 Task: Add filter " -" in type.
Action: Mouse moved to (844, 268)
Screenshot: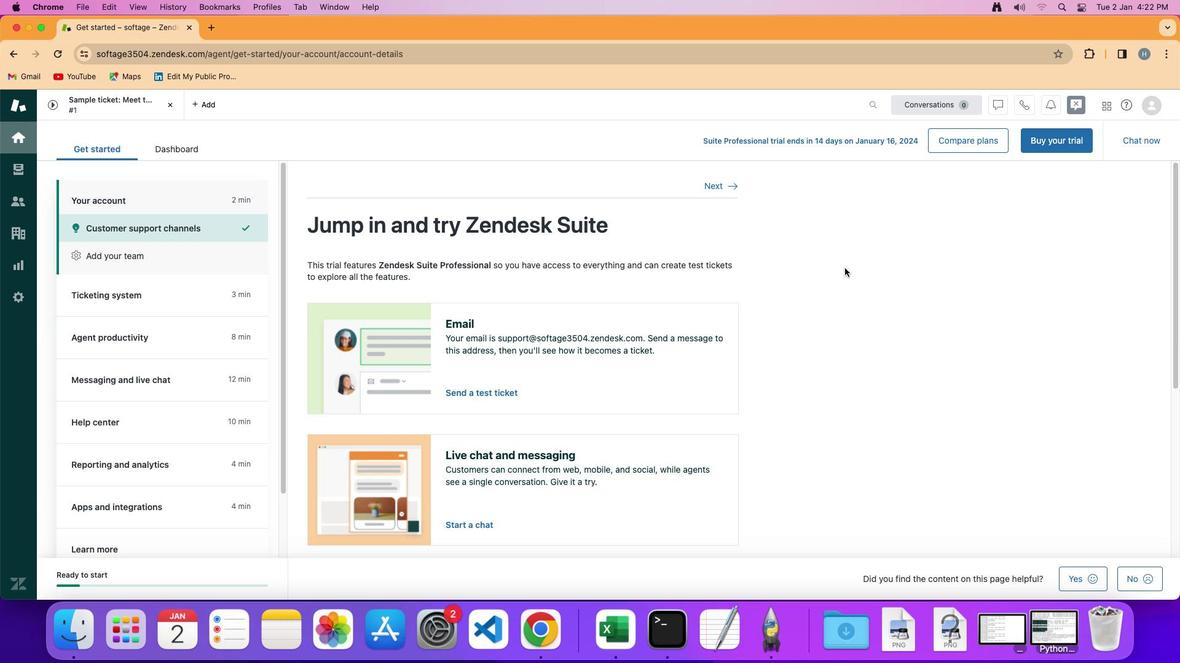 
Action: Mouse pressed left at (844, 268)
Screenshot: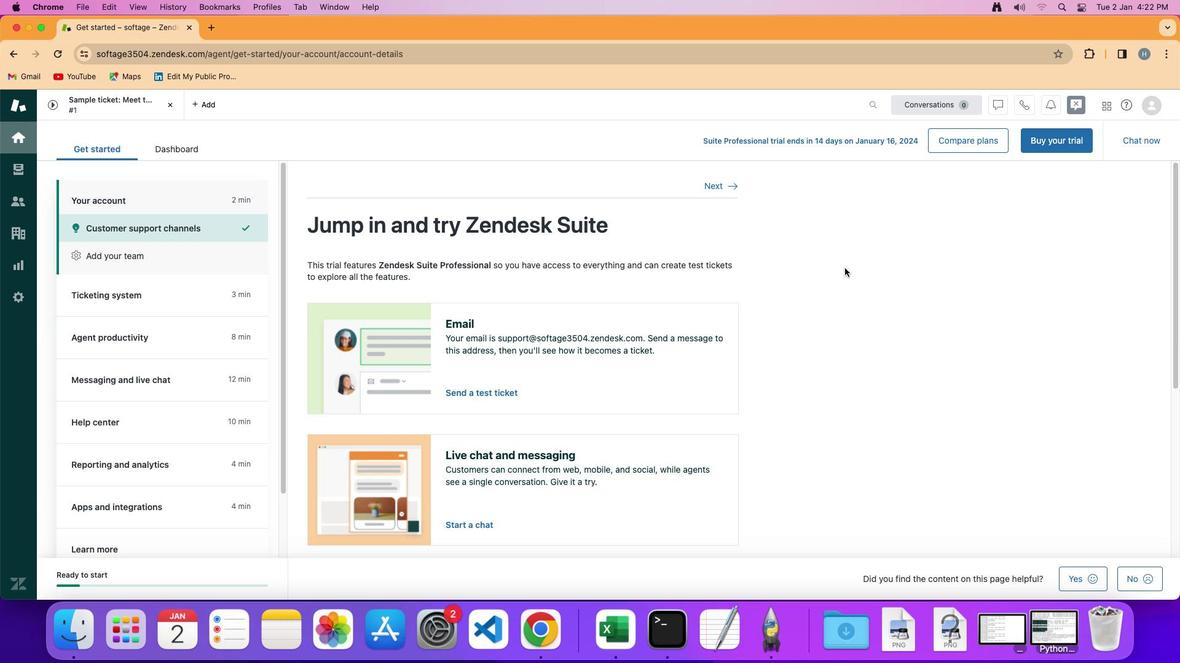 
Action: Mouse moved to (18, 164)
Screenshot: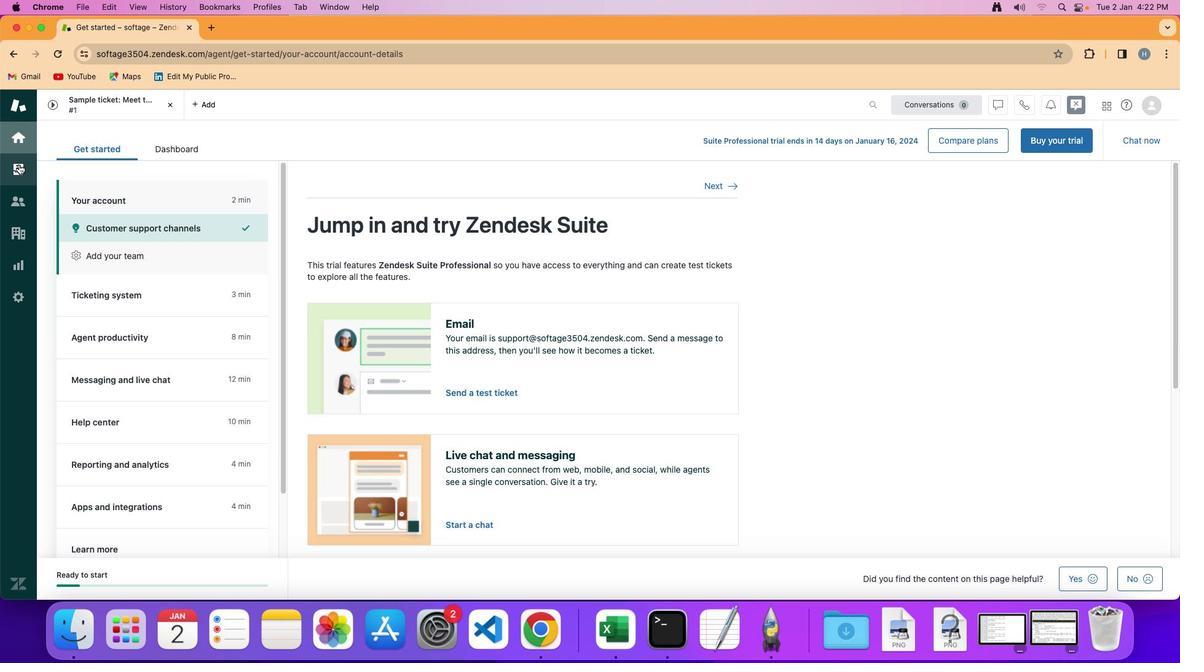 
Action: Mouse pressed left at (18, 164)
Screenshot: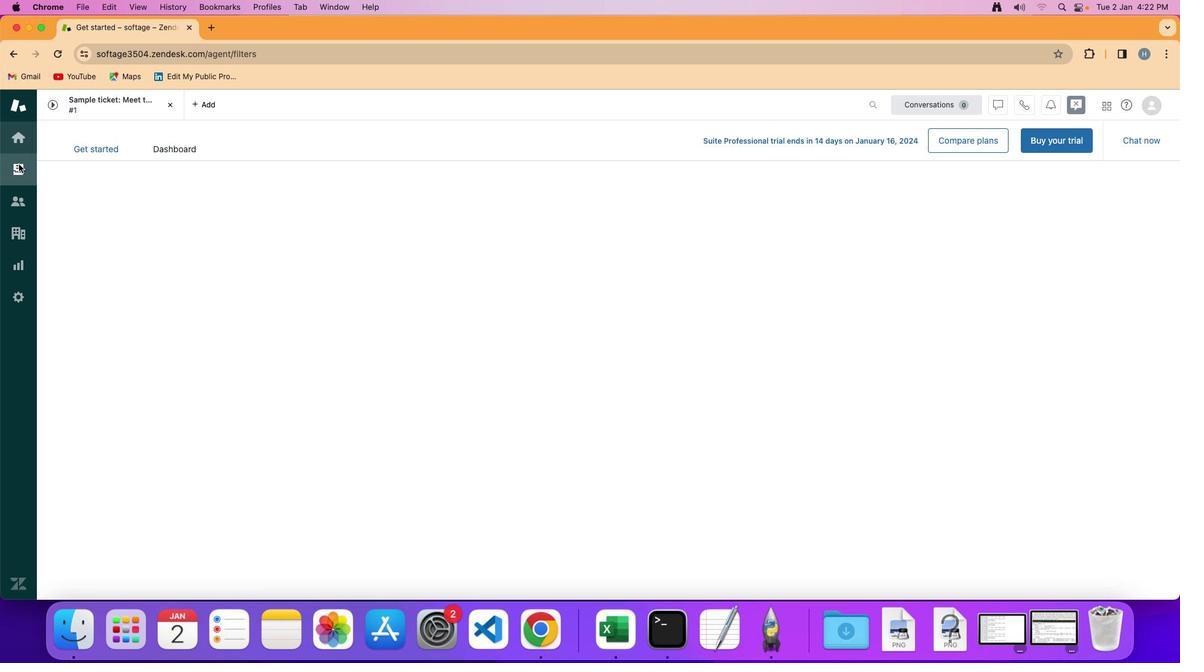 
Action: Mouse moved to (288, 181)
Screenshot: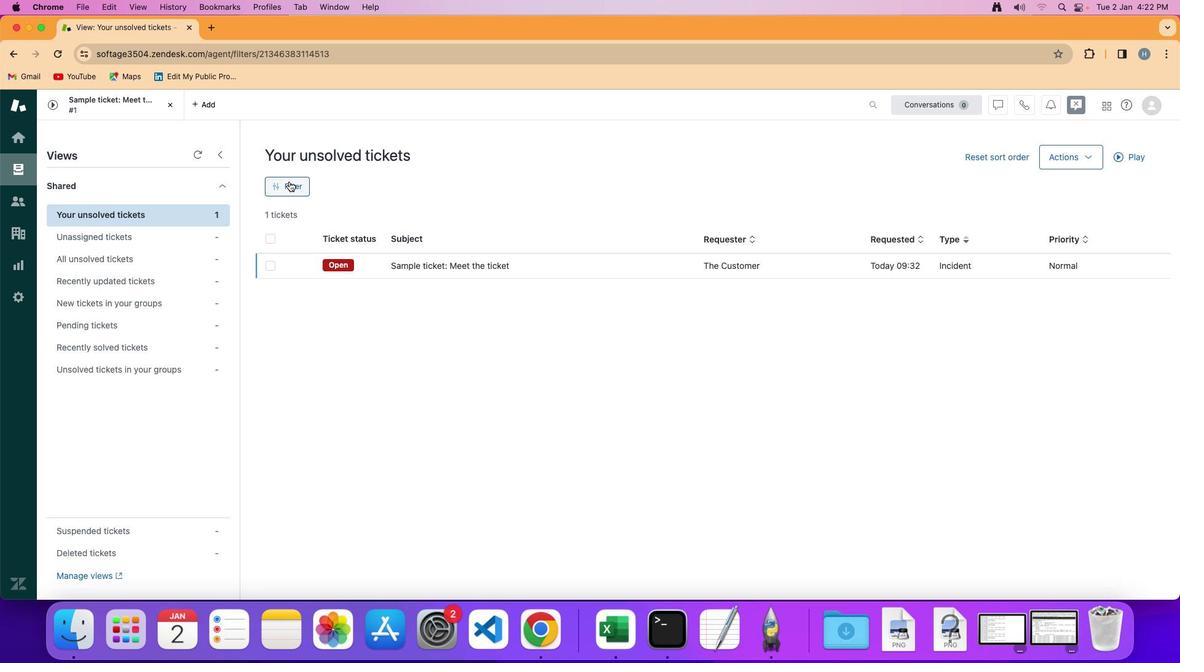 
Action: Mouse pressed left at (288, 181)
Screenshot: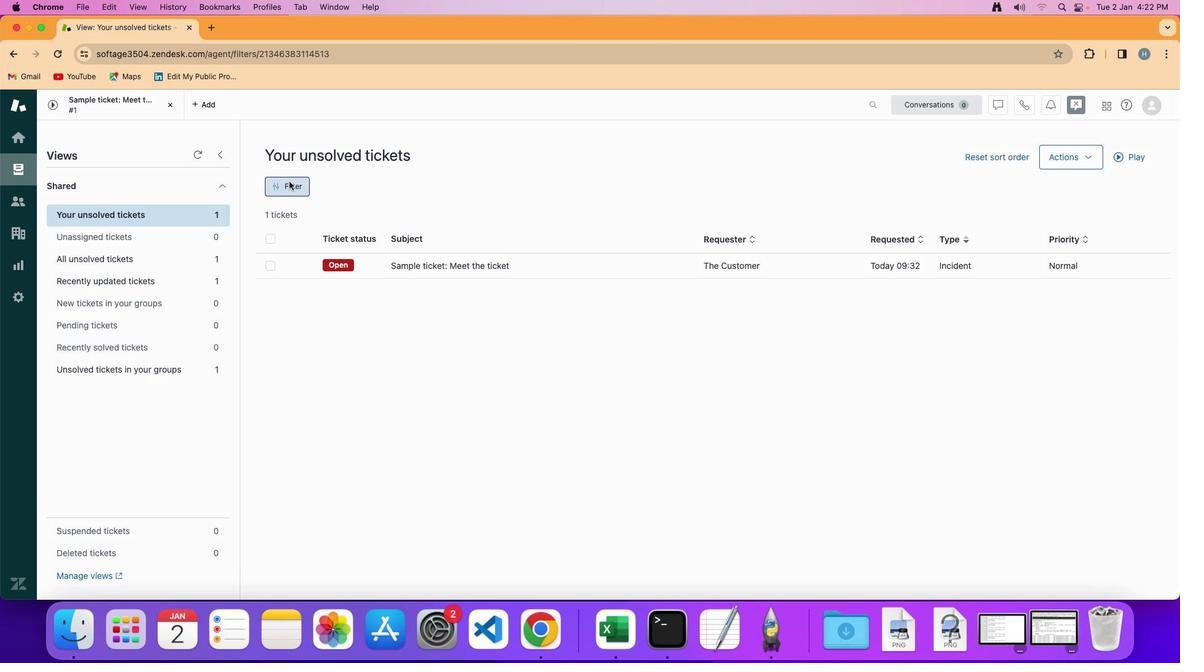 
Action: Mouse moved to (1007, 412)
Screenshot: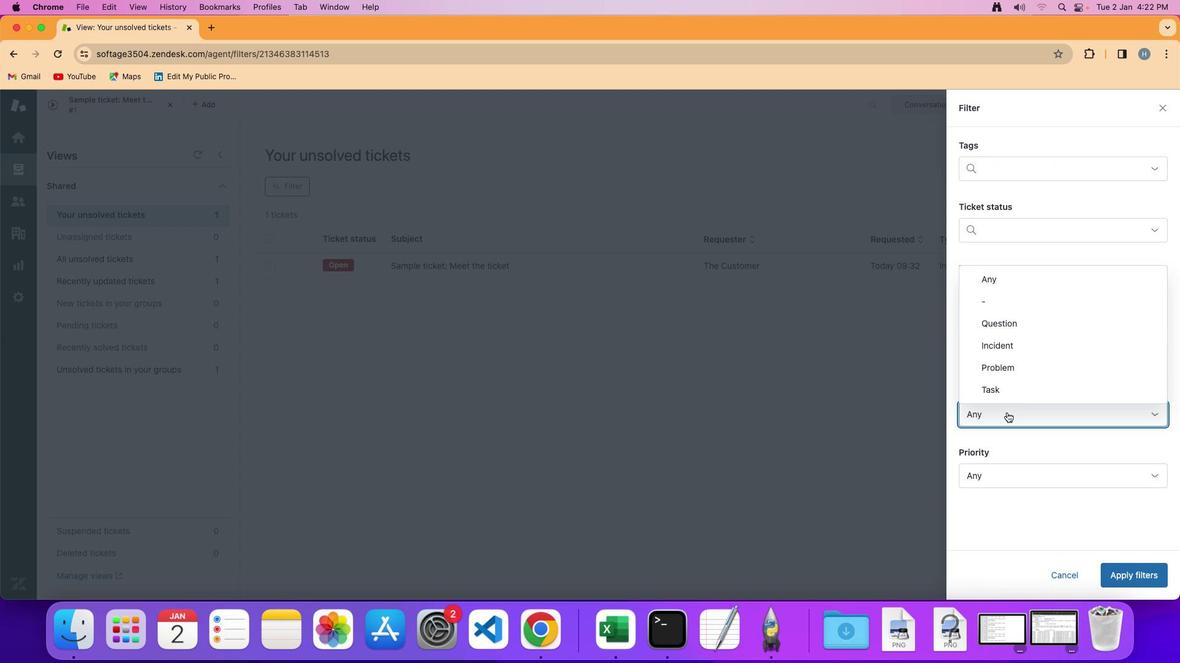 
Action: Mouse pressed left at (1007, 412)
Screenshot: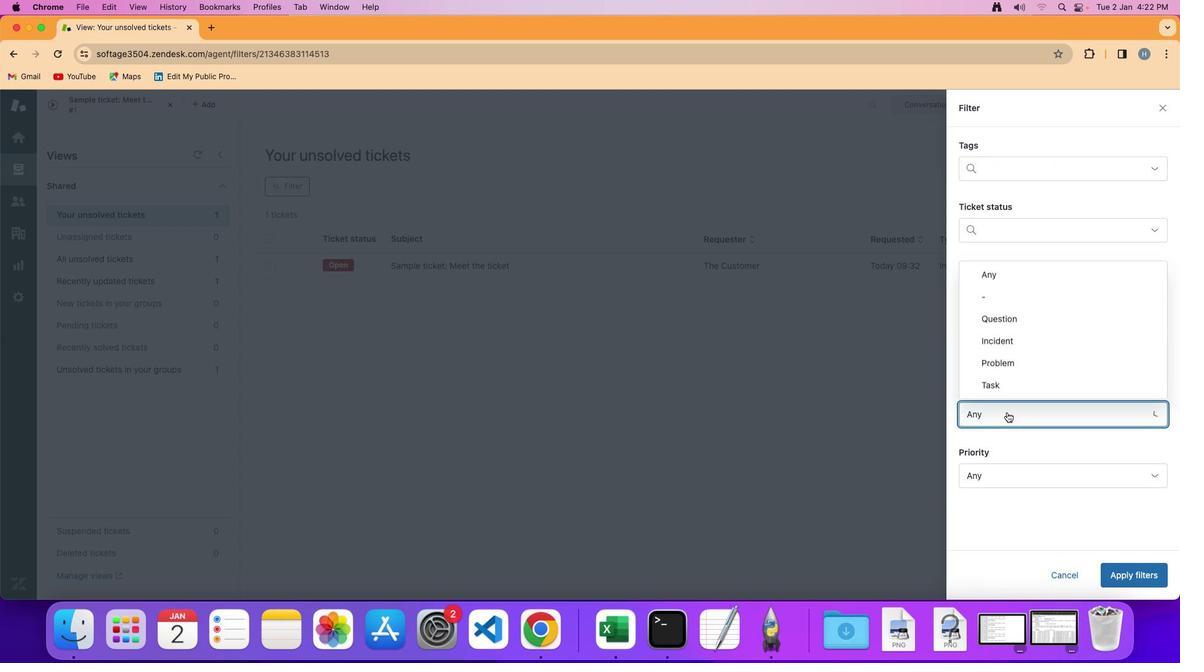 
Action: Mouse moved to (1034, 296)
Screenshot: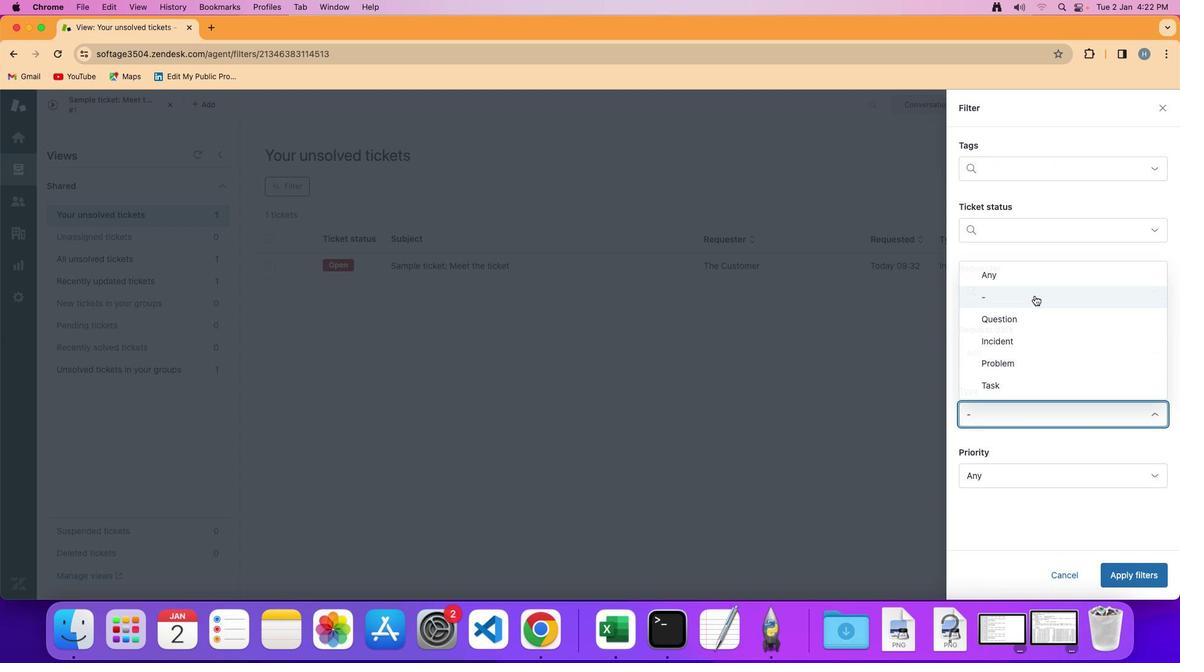 
Action: Mouse pressed left at (1034, 296)
Screenshot: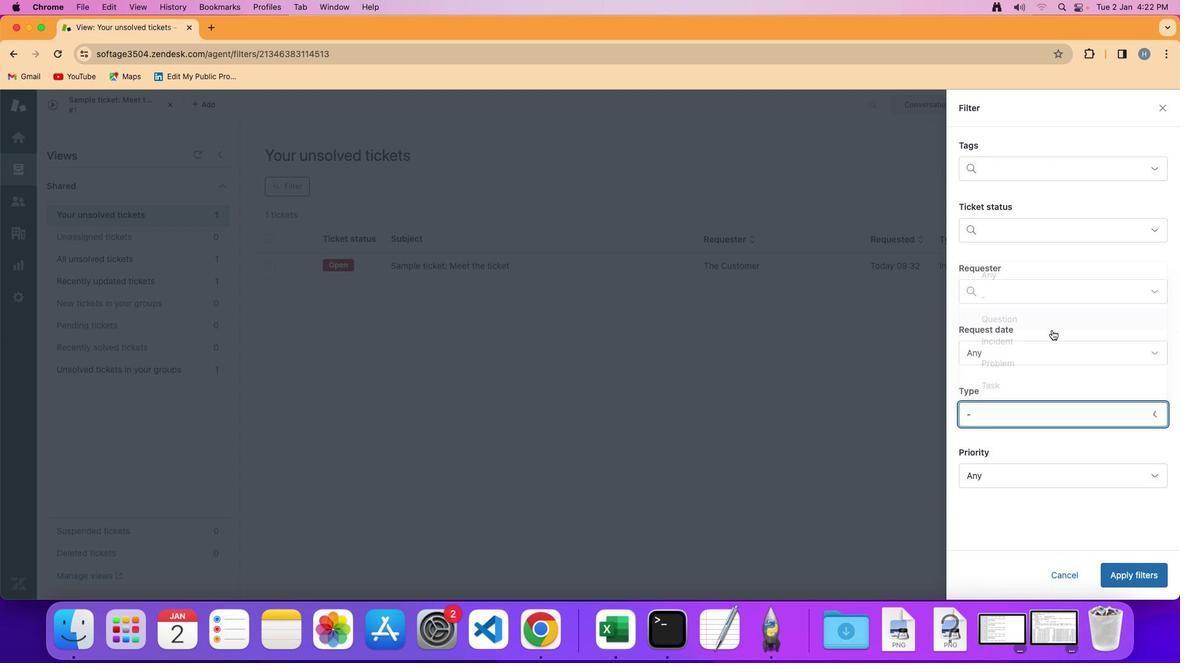 
Action: Mouse moved to (1124, 572)
Screenshot: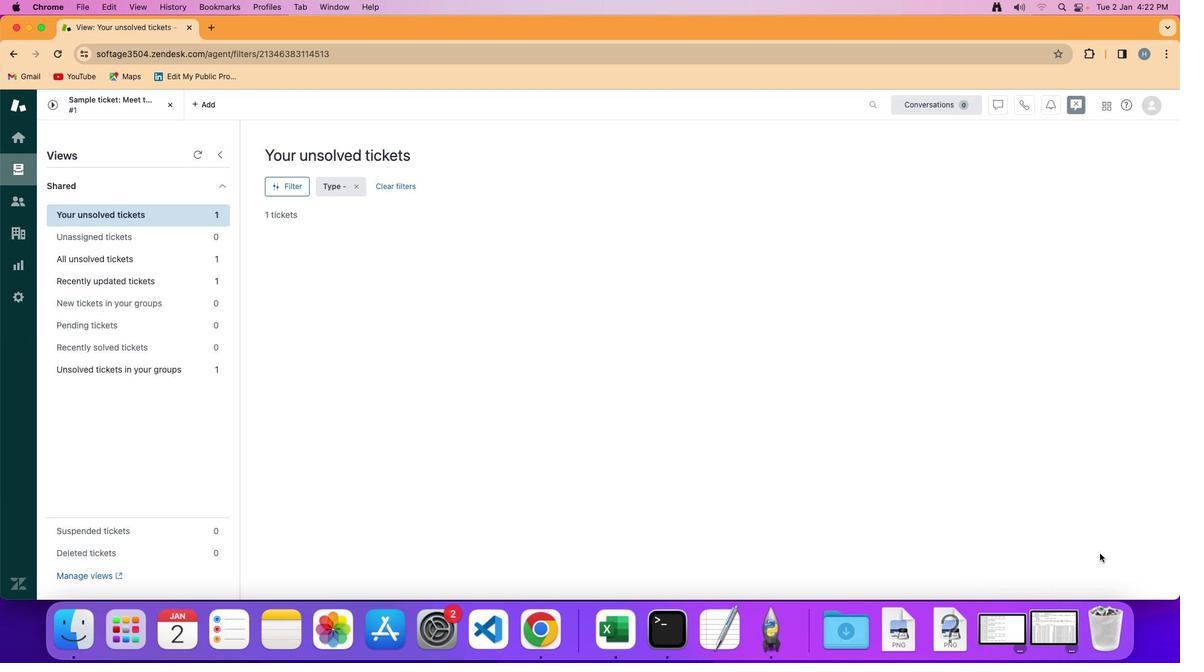 
Action: Mouse pressed left at (1124, 572)
Screenshot: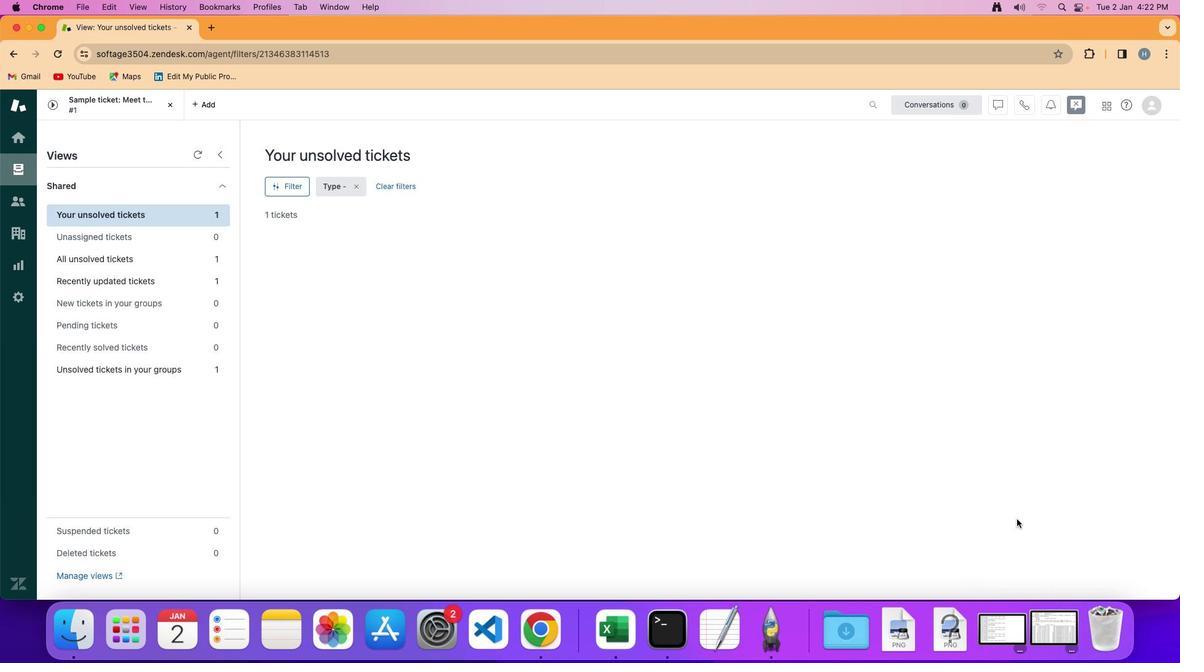 
Action: Mouse moved to (695, 358)
Screenshot: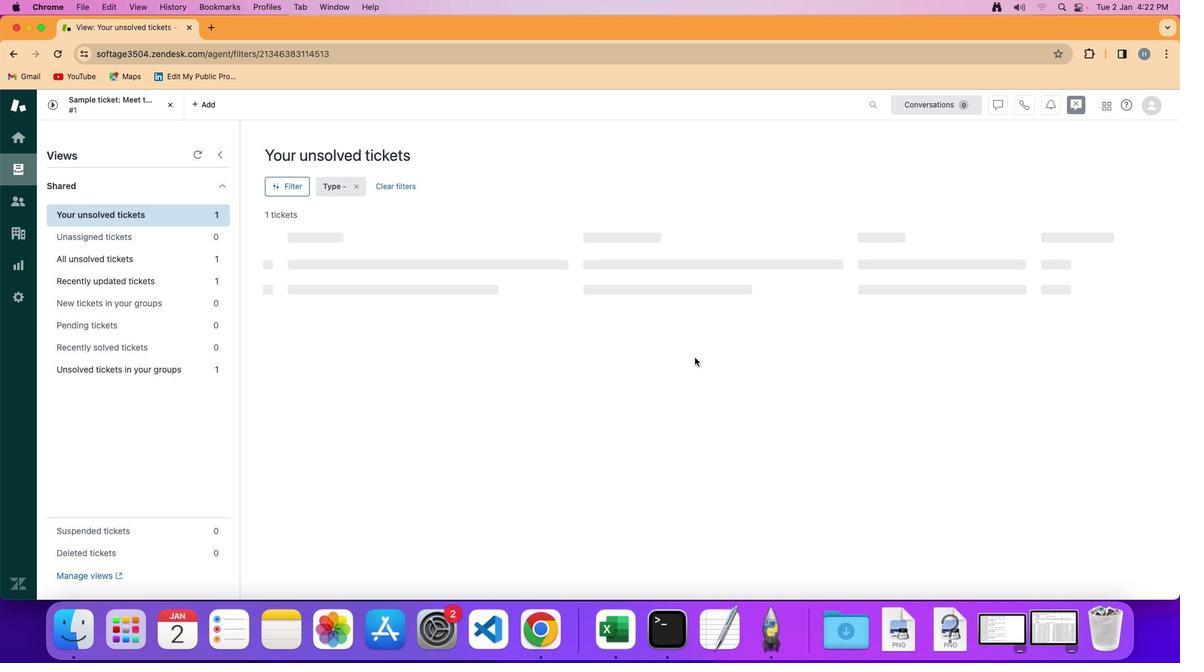 
